 Task: Add the task  Add support for in-app purchases and microtransactions to the section Debug Dwell in the project Whiteboard and add a Due Date to the respective task as 2023/08/19.
Action: Mouse moved to (48, 301)
Screenshot: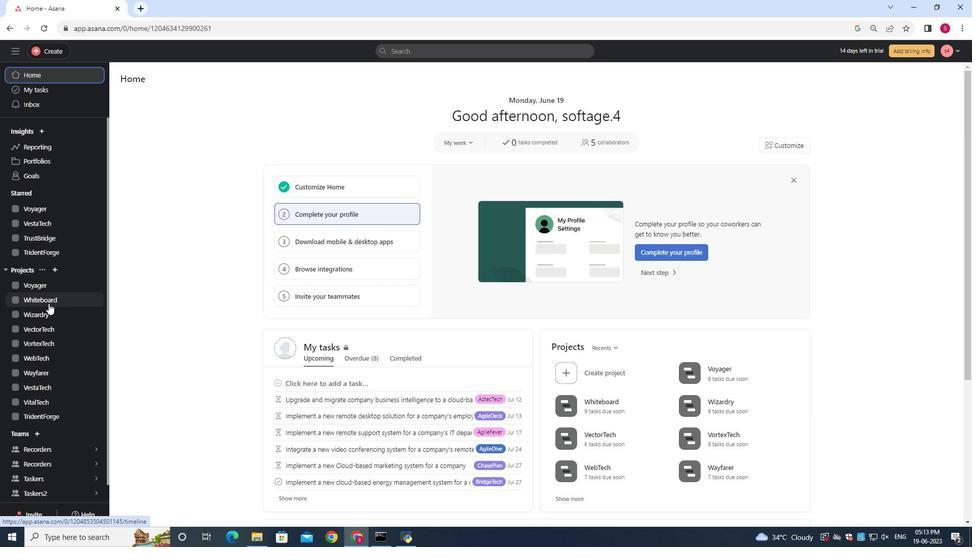 
Action: Mouse pressed left at (48, 301)
Screenshot: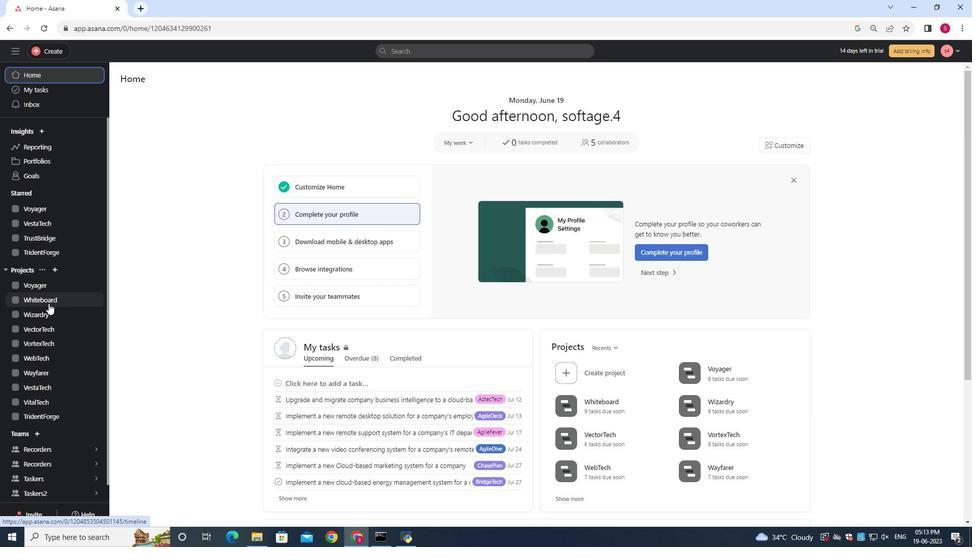 
Action: Mouse moved to (349, 219)
Screenshot: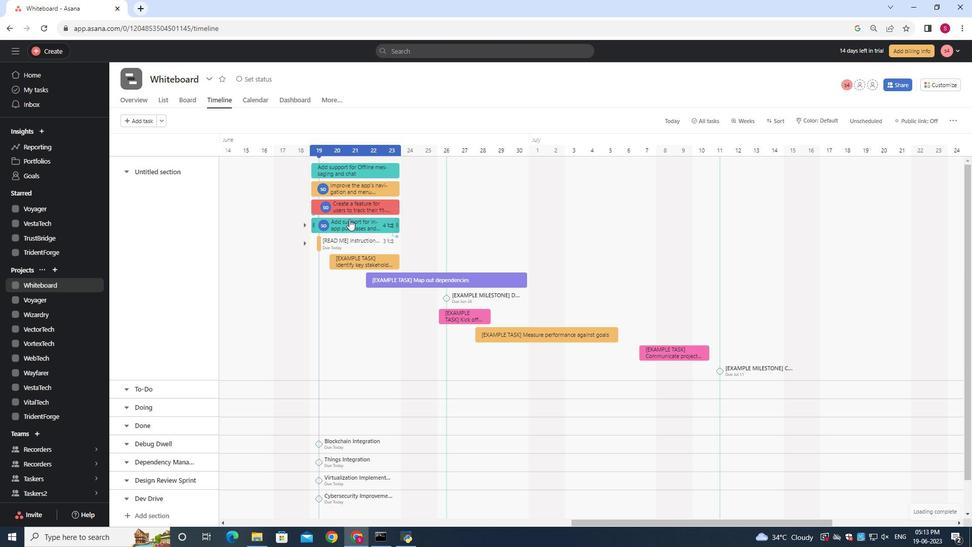
Action: Mouse pressed left at (349, 219)
Screenshot: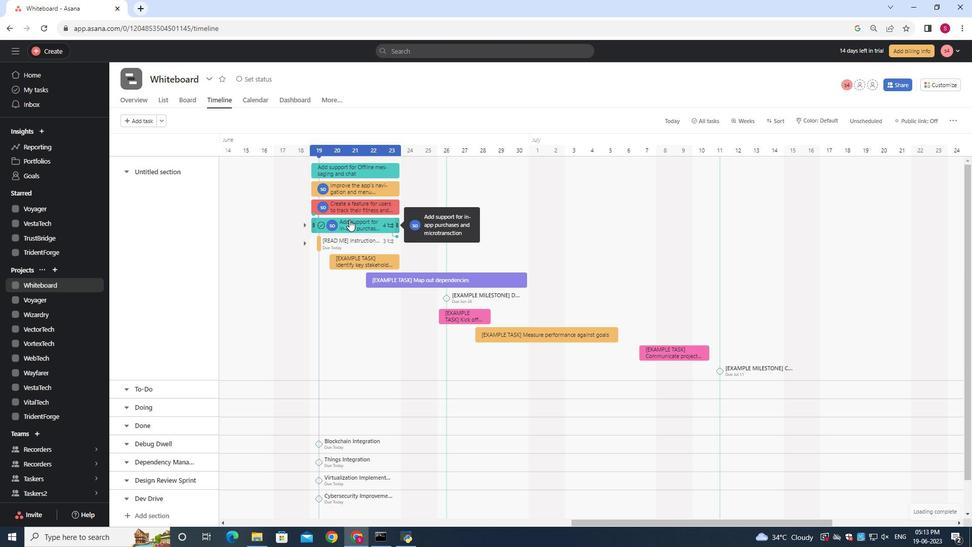 
Action: Mouse moved to (281, 422)
Screenshot: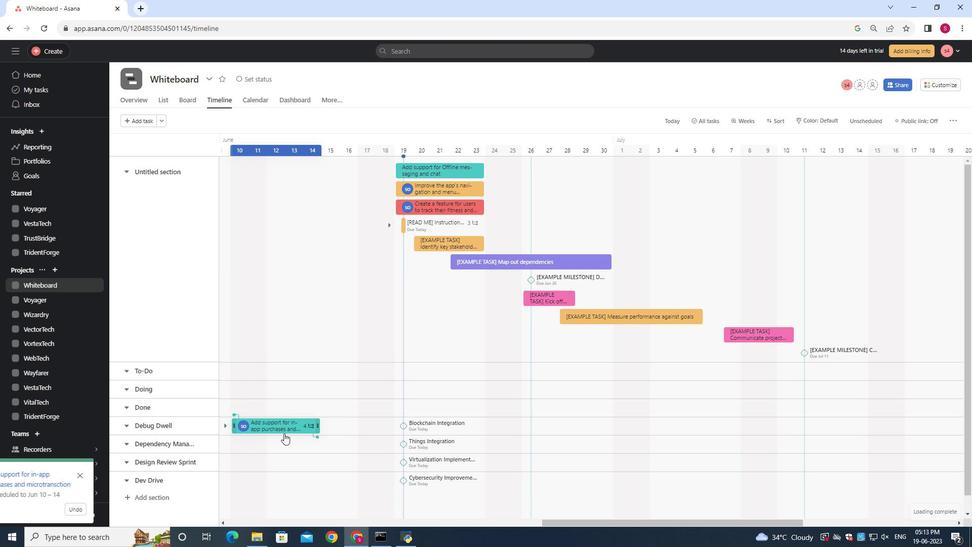 
Action: Mouse pressed left at (281, 422)
Screenshot: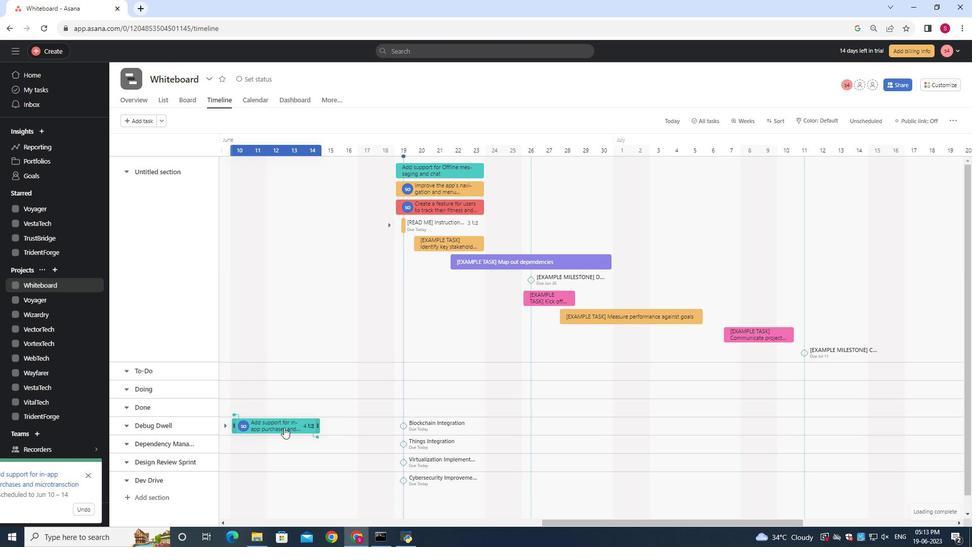 
Action: Mouse moved to (786, 194)
Screenshot: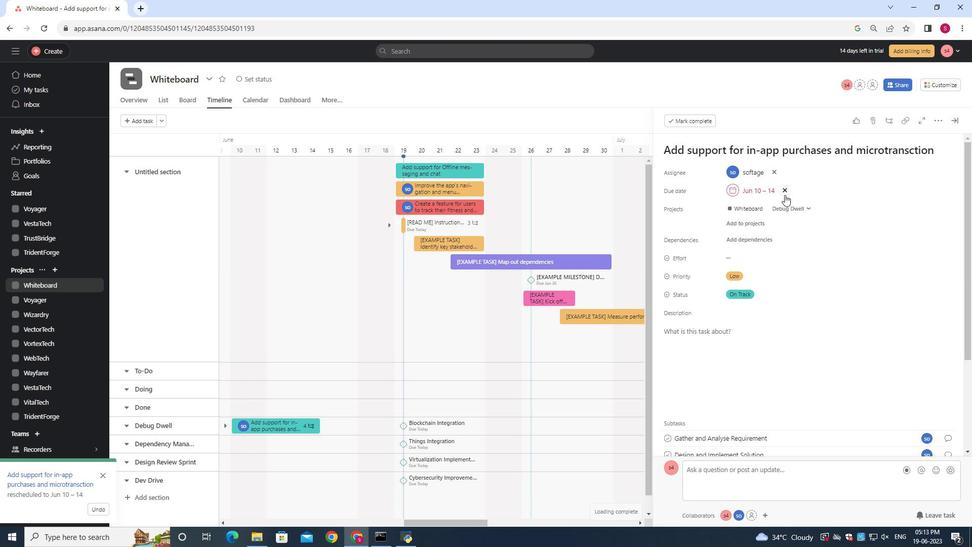 
Action: Mouse pressed left at (786, 194)
Screenshot: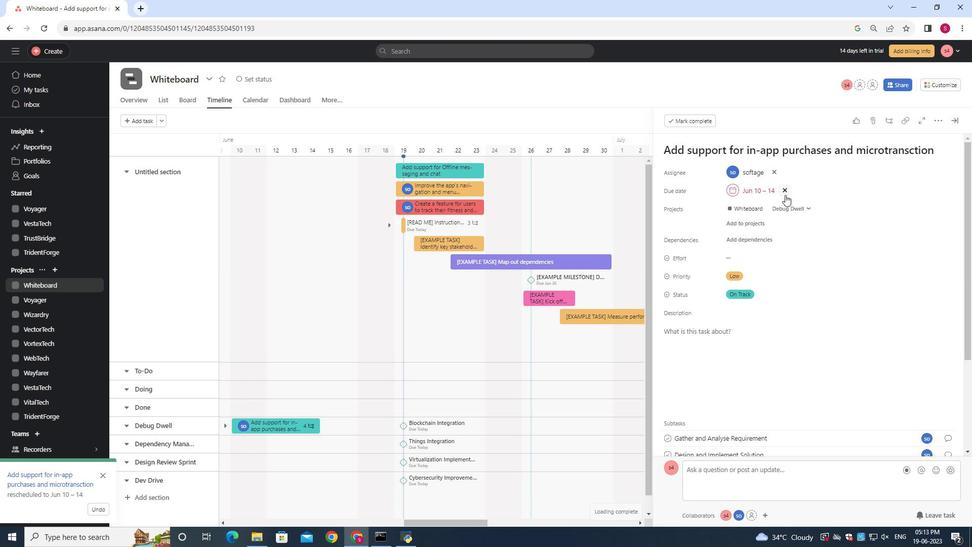 
Action: Mouse moved to (752, 185)
Screenshot: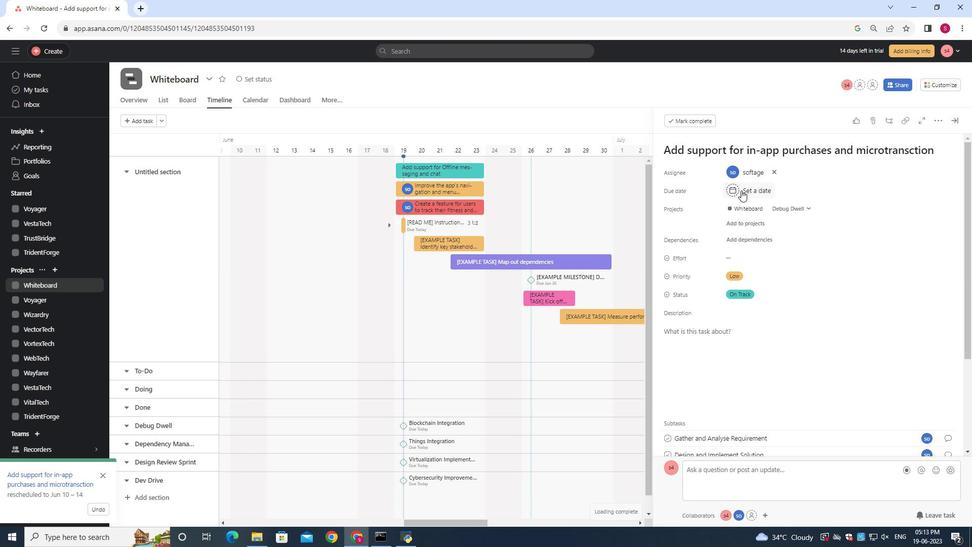 
Action: Mouse pressed left at (752, 185)
Screenshot: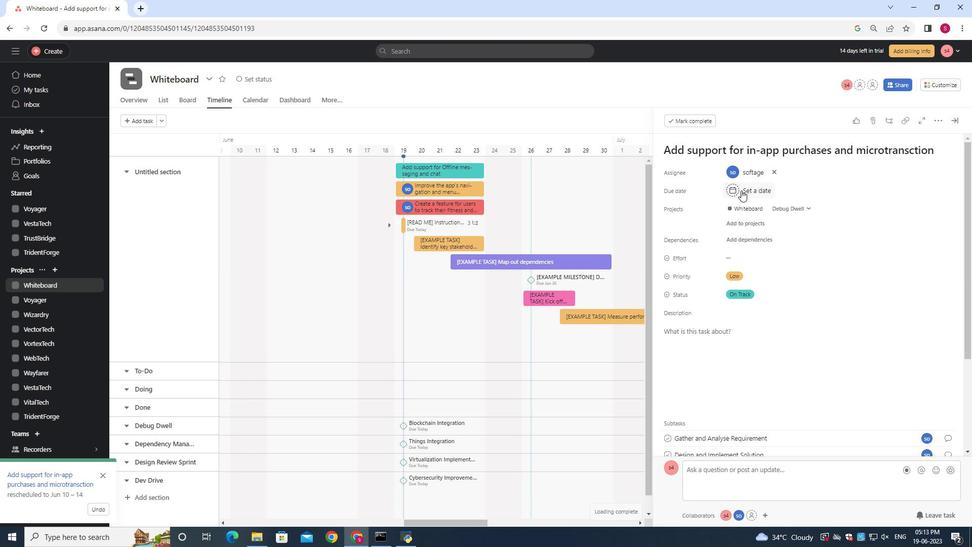 
Action: Mouse moved to (756, 186)
Screenshot: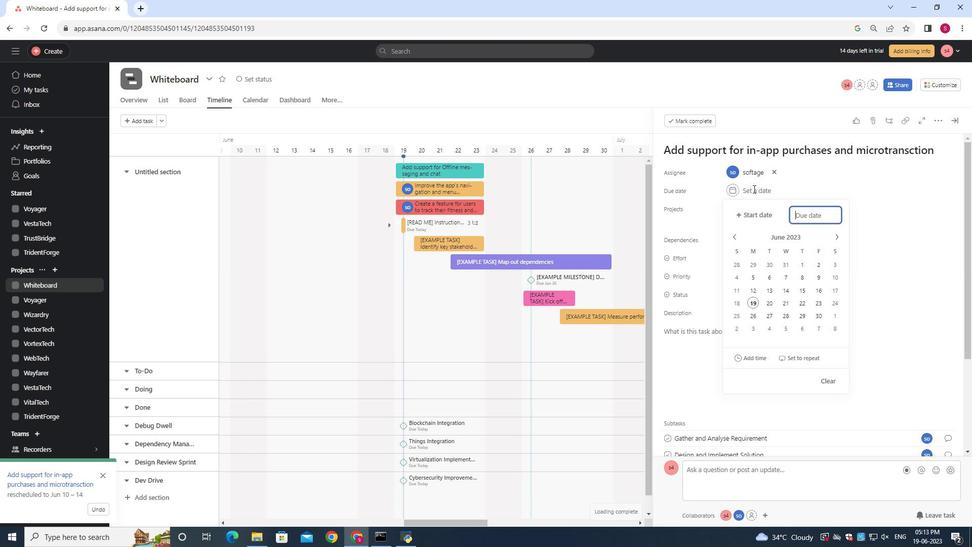 
Action: Key pressed 2023/08/19<Key.enter>
Screenshot: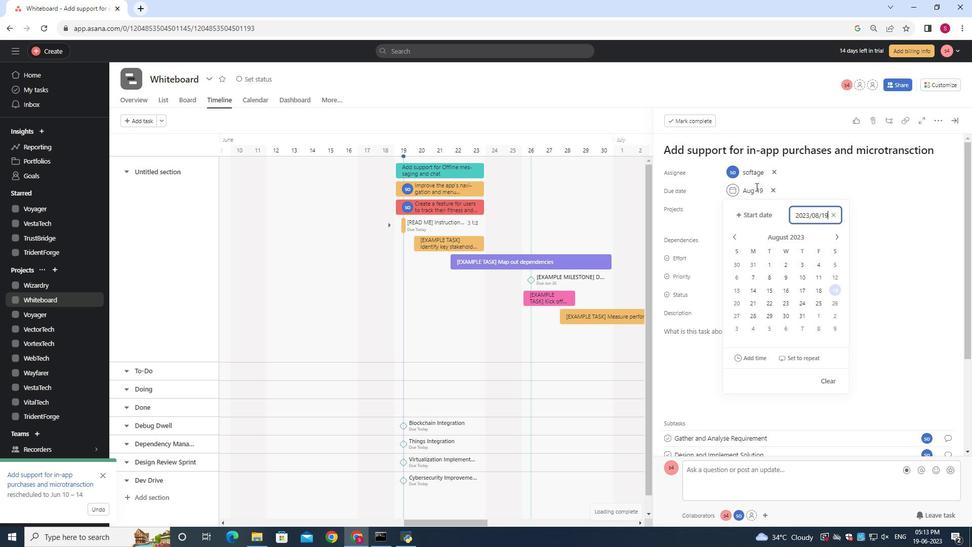 
